 Task: Add Attachment from Trello to Card Card0030 in Board Board0023 in Workspace Development in Trello
Action: Mouse moved to (472, 548)
Screenshot: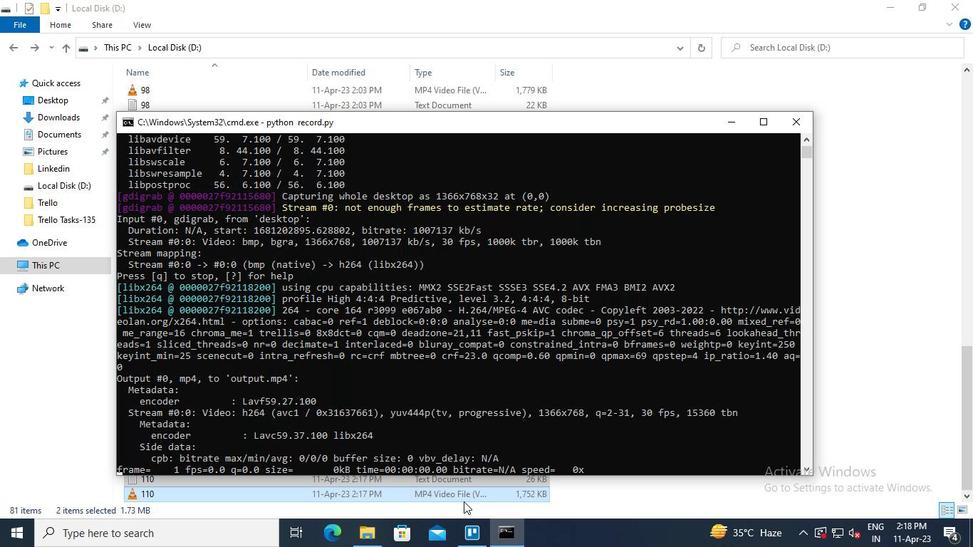 
Action: Mouse pressed left at (472, 546)
Screenshot: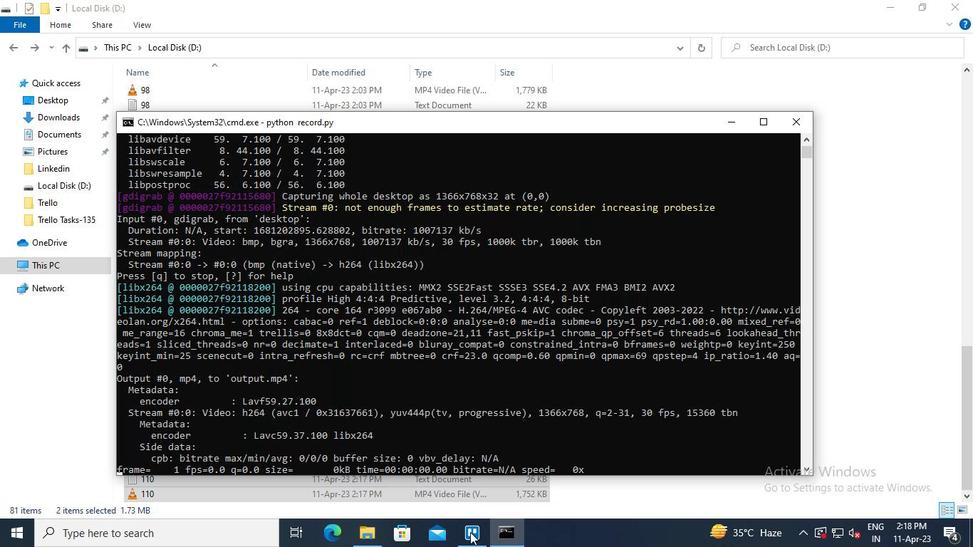 
Action: Mouse moved to (244, 297)
Screenshot: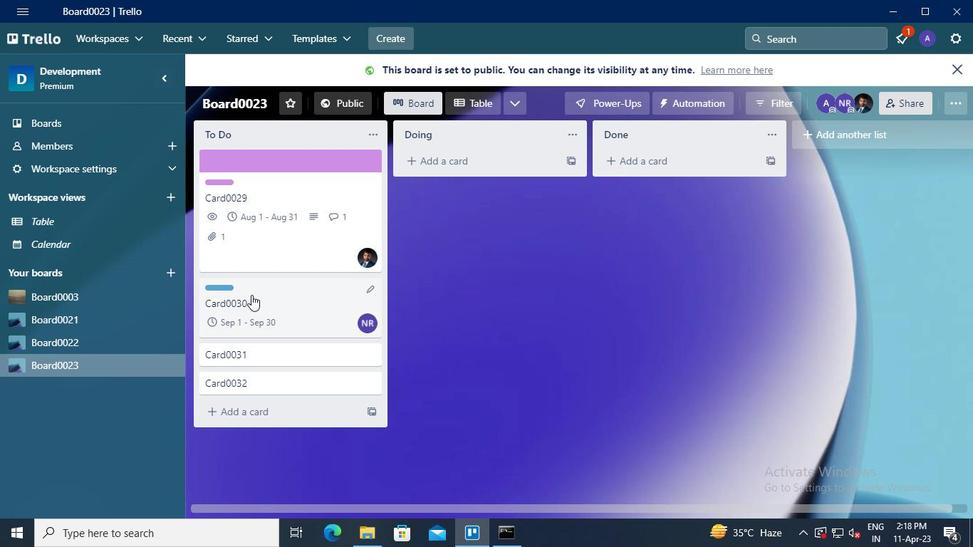 
Action: Mouse pressed left at (244, 297)
Screenshot: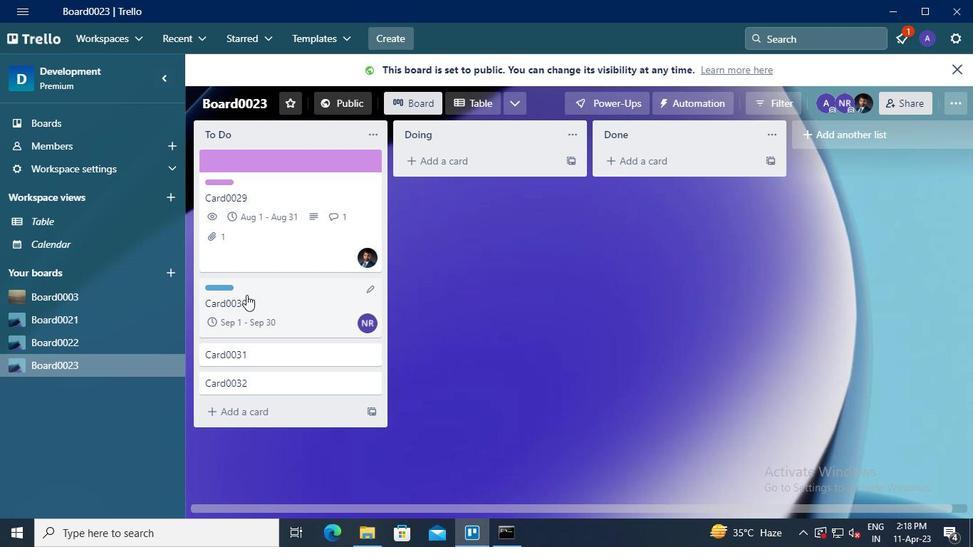 
Action: Mouse moved to (666, 301)
Screenshot: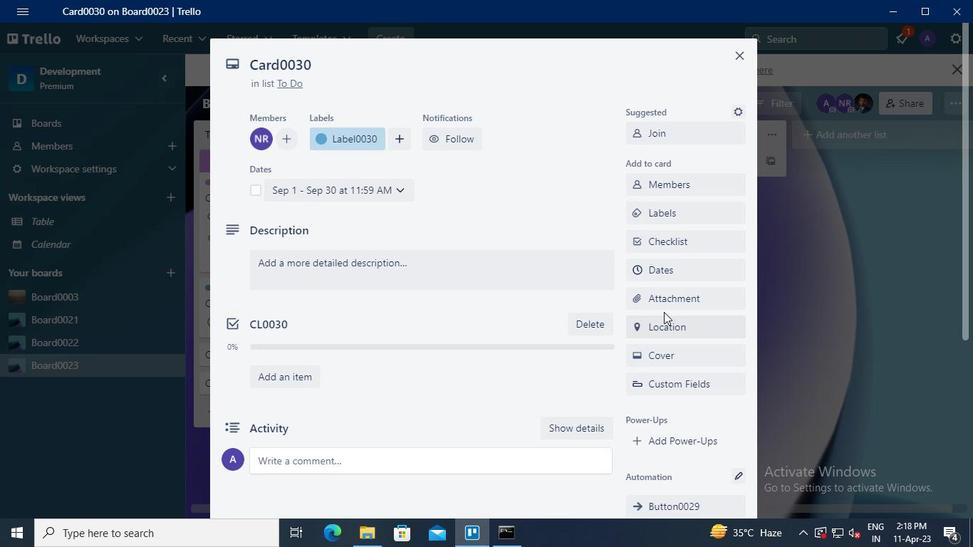 
Action: Mouse pressed left at (666, 301)
Screenshot: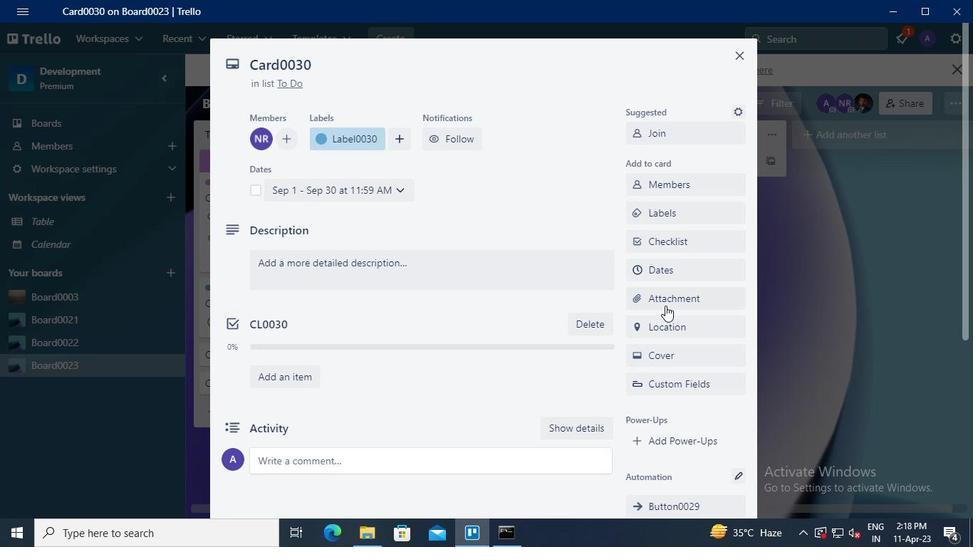 
Action: Mouse moved to (648, 140)
Screenshot: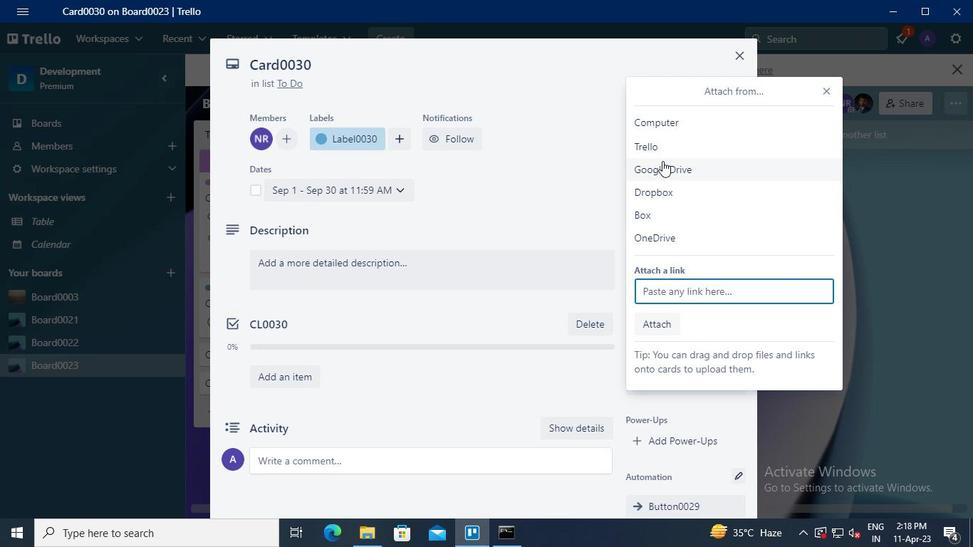 
Action: Mouse pressed left at (648, 140)
Screenshot: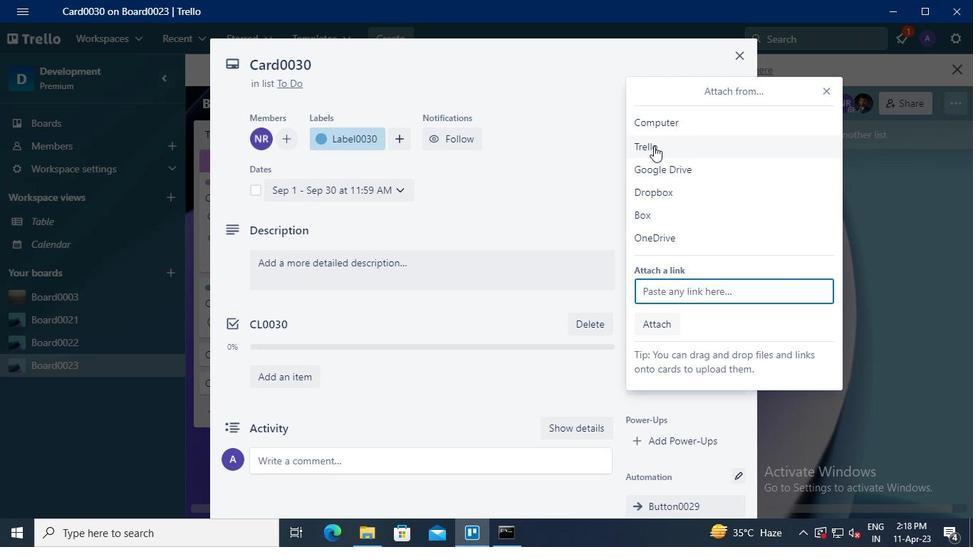 
Action: Mouse moved to (655, 174)
Screenshot: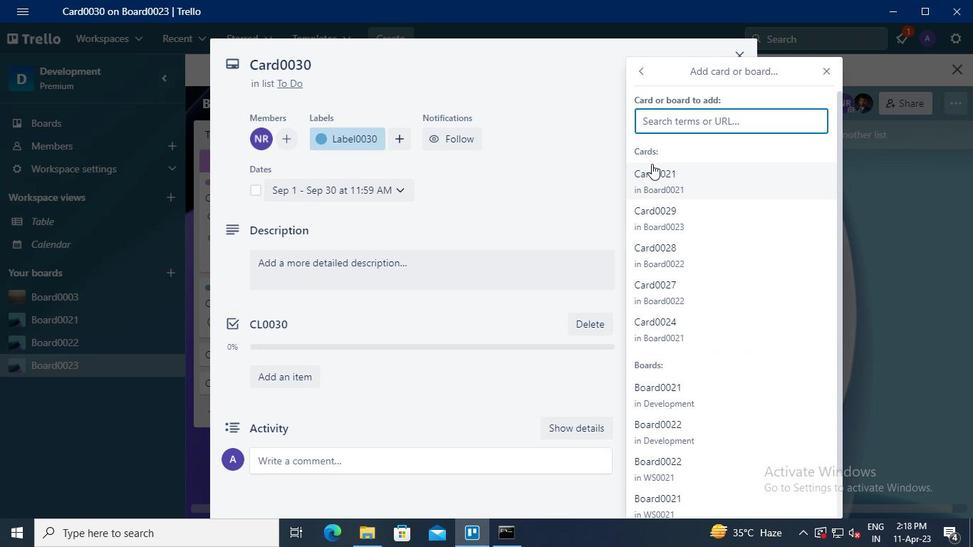 
Action: Mouse pressed left at (655, 174)
Screenshot: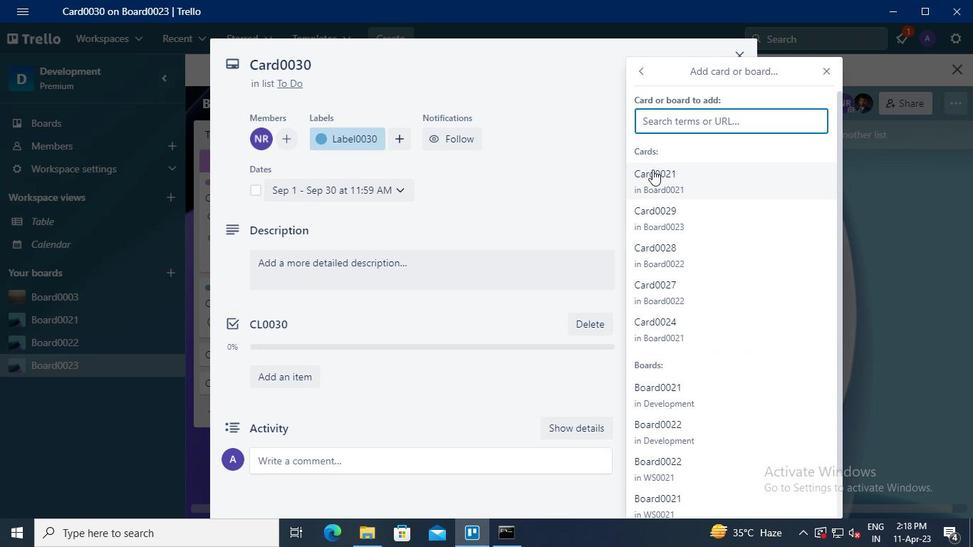 
Action: Mouse moved to (513, 518)
Screenshot: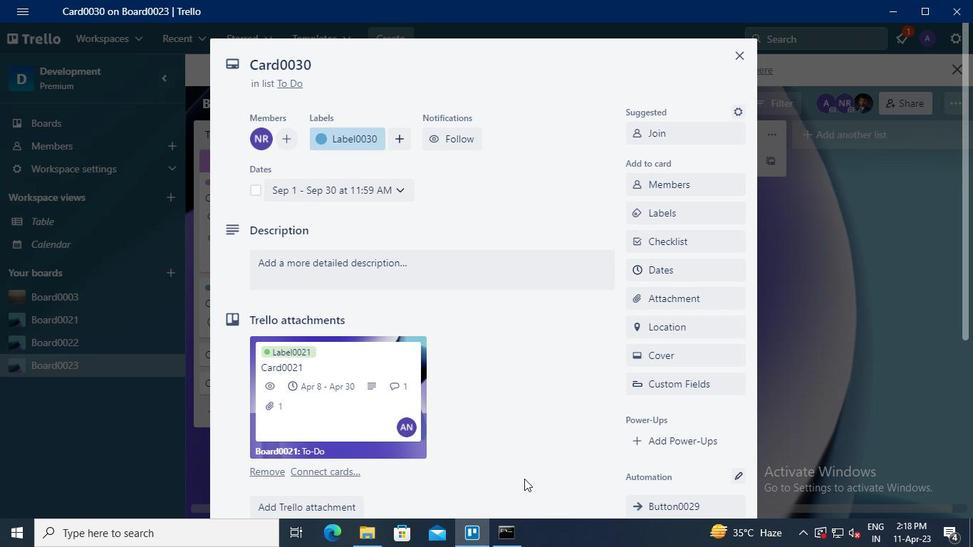 
Action: Mouse pressed left at (513, 518)
Screenshot: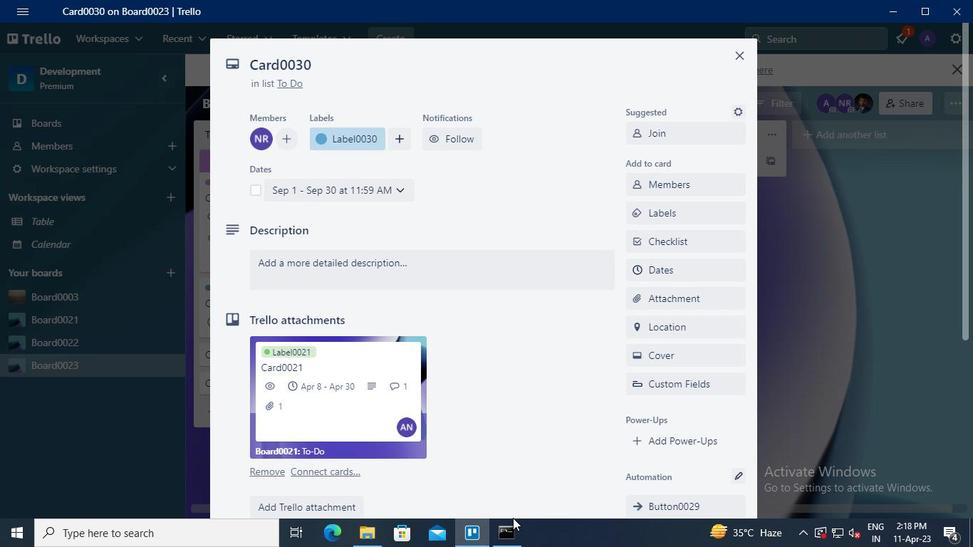 
Action: Mouse moved to (511, 536)
Screenshot: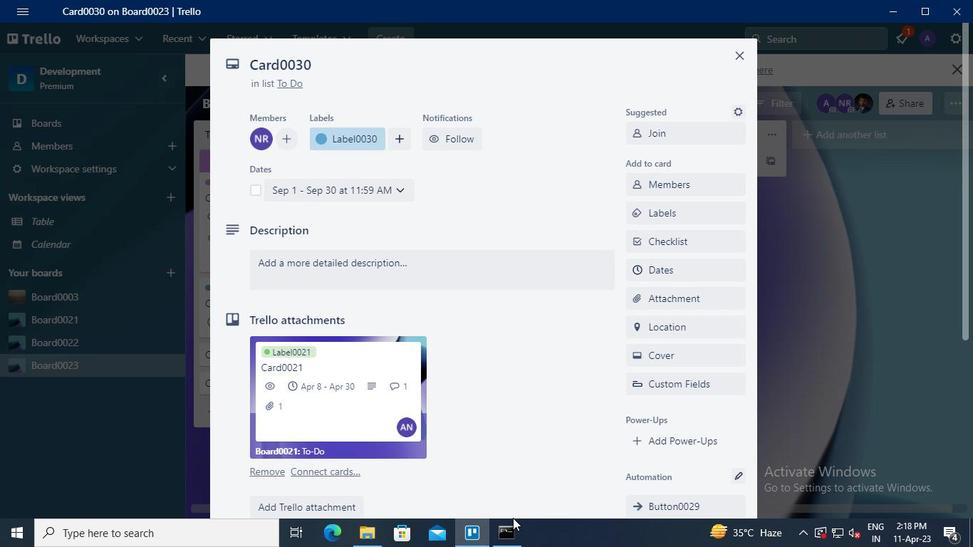 
Action: Mouse pressed left at (511, 536)
Screenshot: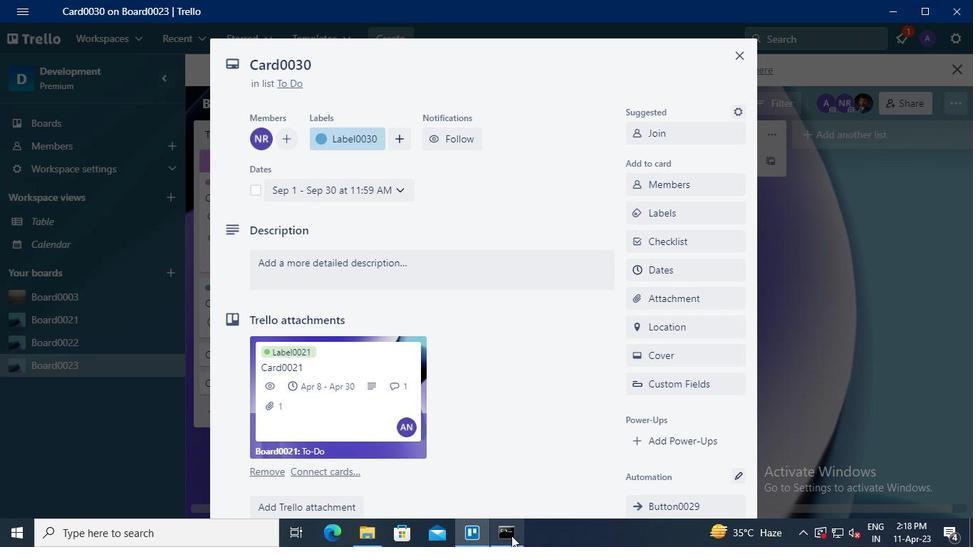 
Action: Mouse moved to (787, 121)
Screenshot: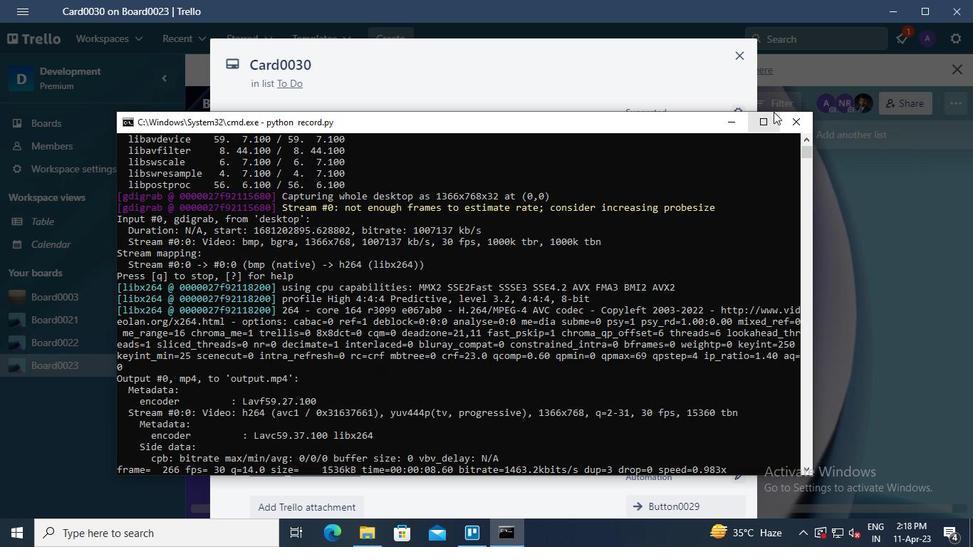 
Action: Mouse pressed left at (787, 121)
Screenshot: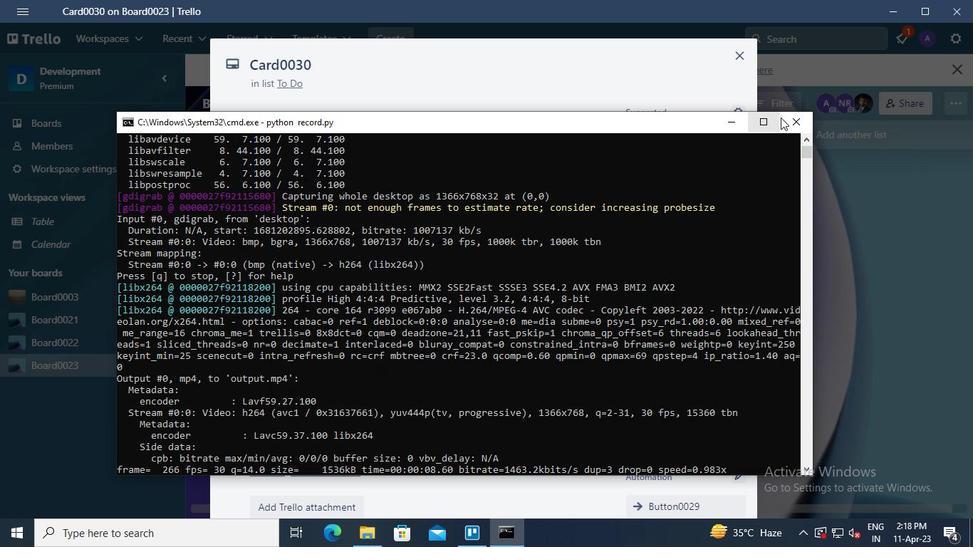
